 Task: Check the percentage active listings of high ceilings in the last 1 year.
Action: Mouse moved to (873, 198)
Screenshot: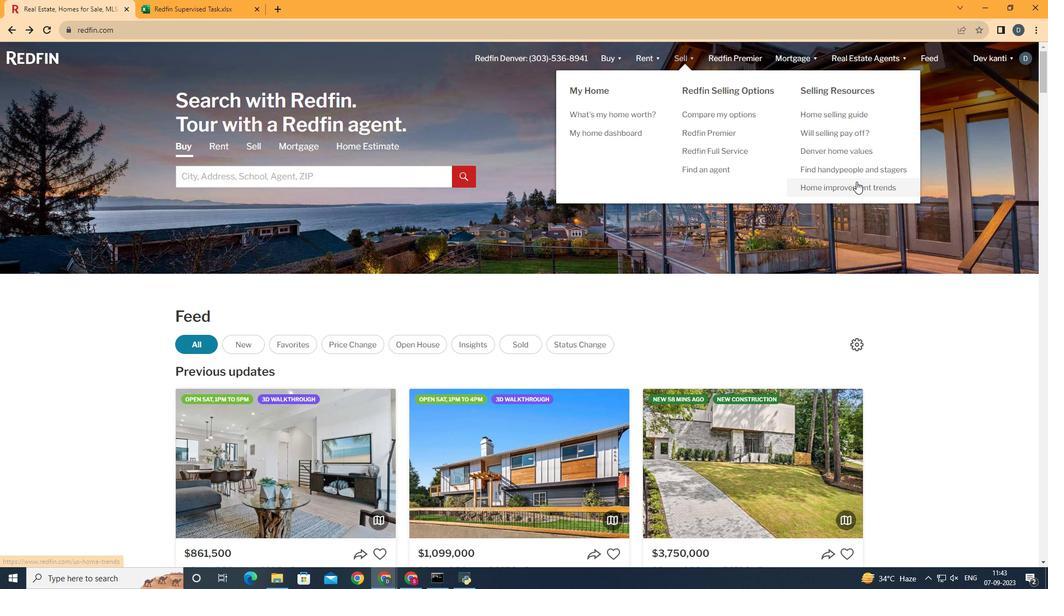 
Action: Mouse pressed left at (873, 198)
Screenshot: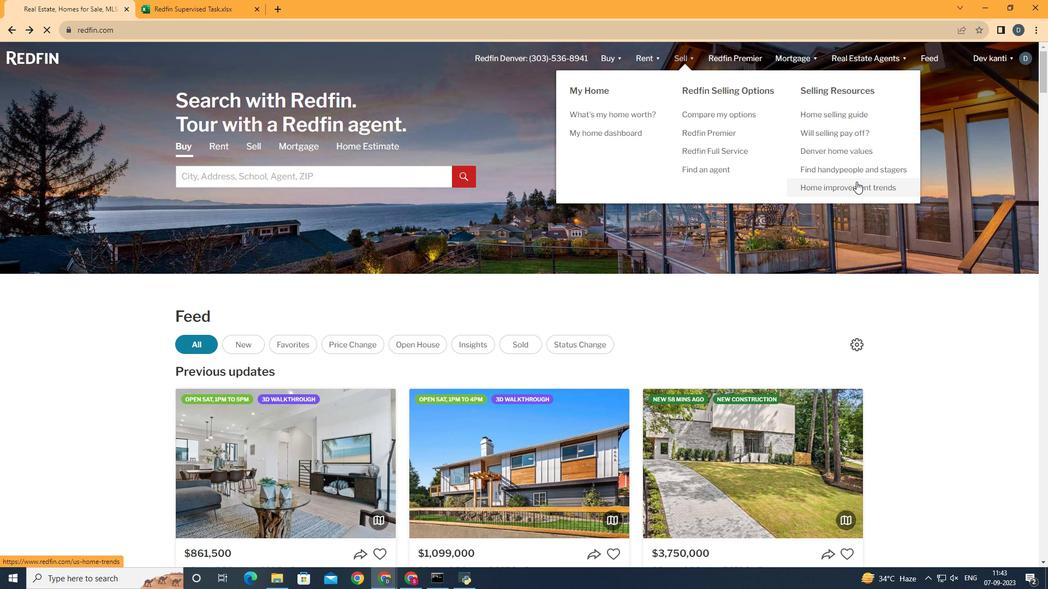 
Action: Mouse moved to (268, 225)
Screenshot: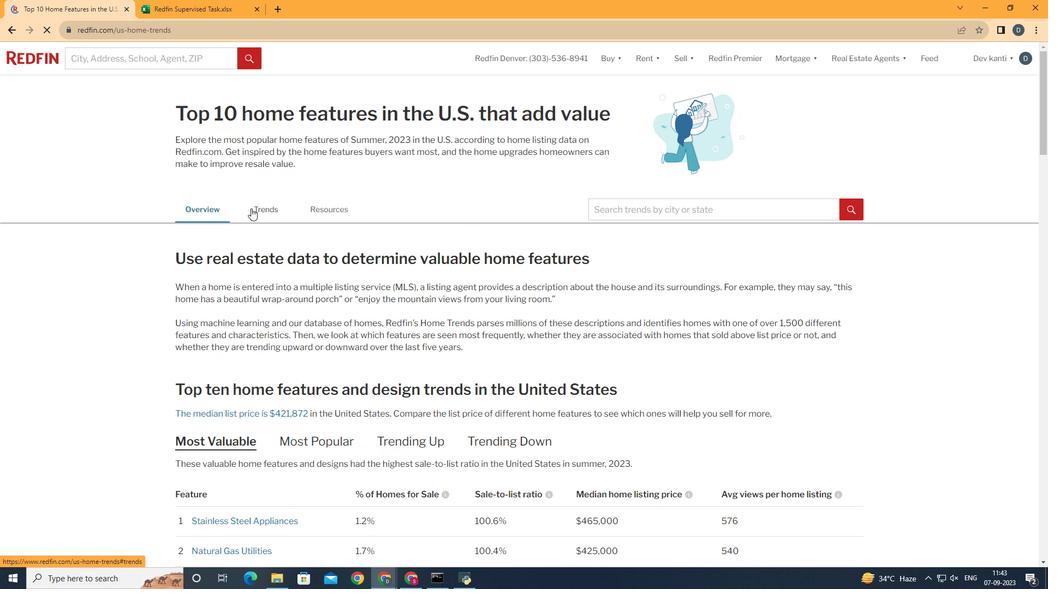 
Action: Mouse pressed left at (268, 225)
Screenshot: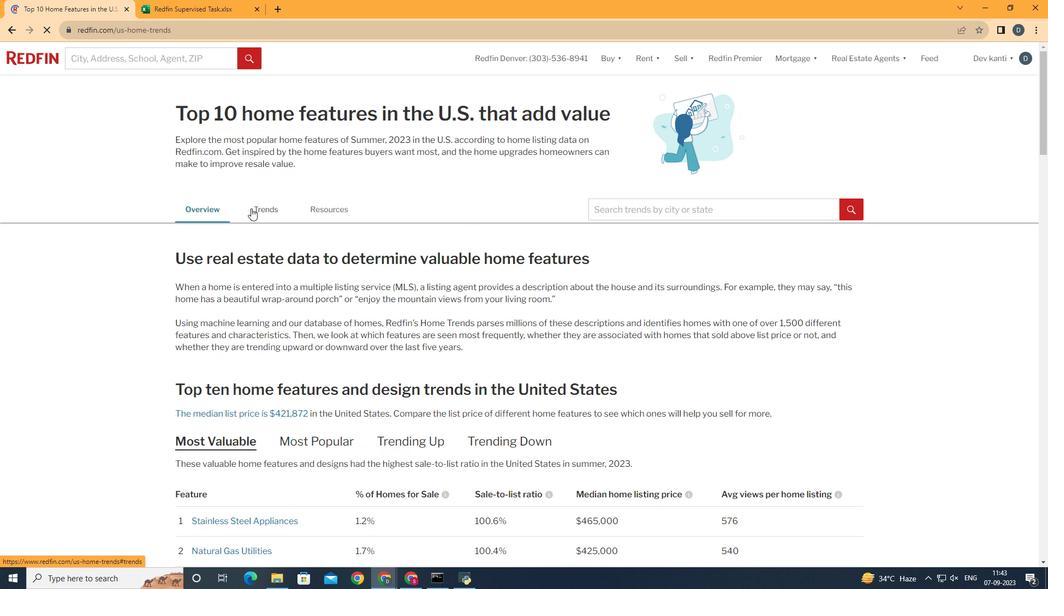 
Action: Mouse scrolled (268, 224) with delta (0, 0)
Screenshot: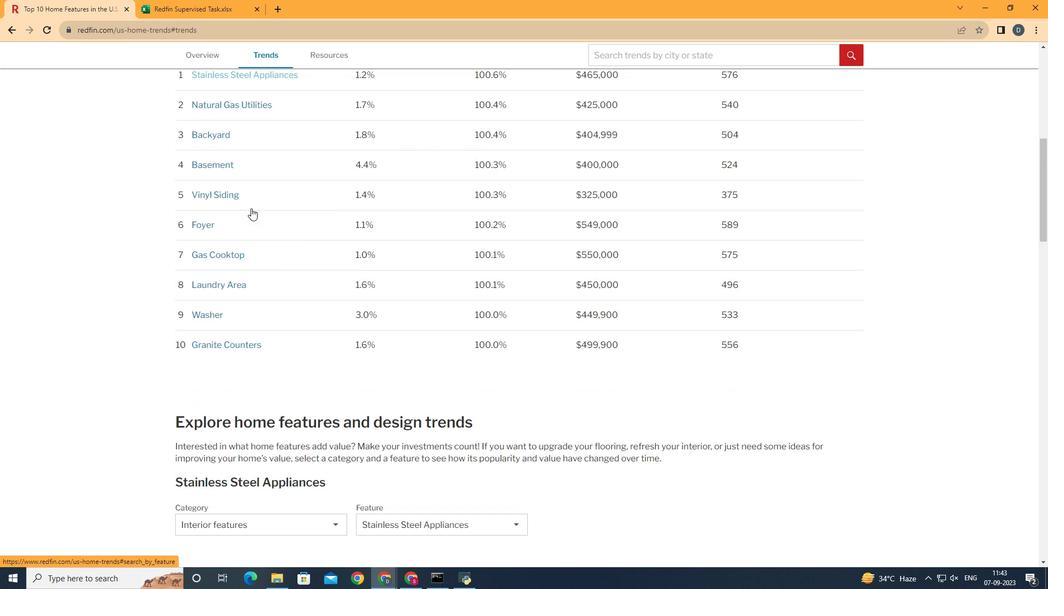 
Action: Mouse scrolled (268, 224) with delta (0, 0)
Screenshot: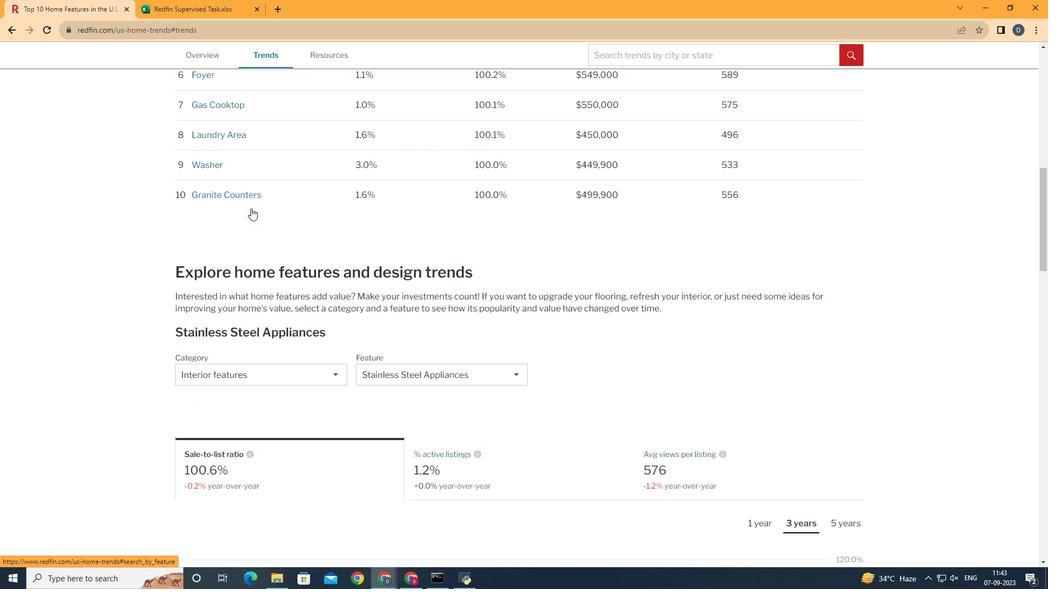 
Action: Mouse scrolled (268, 224) with delta (0, 0)
Screenshot: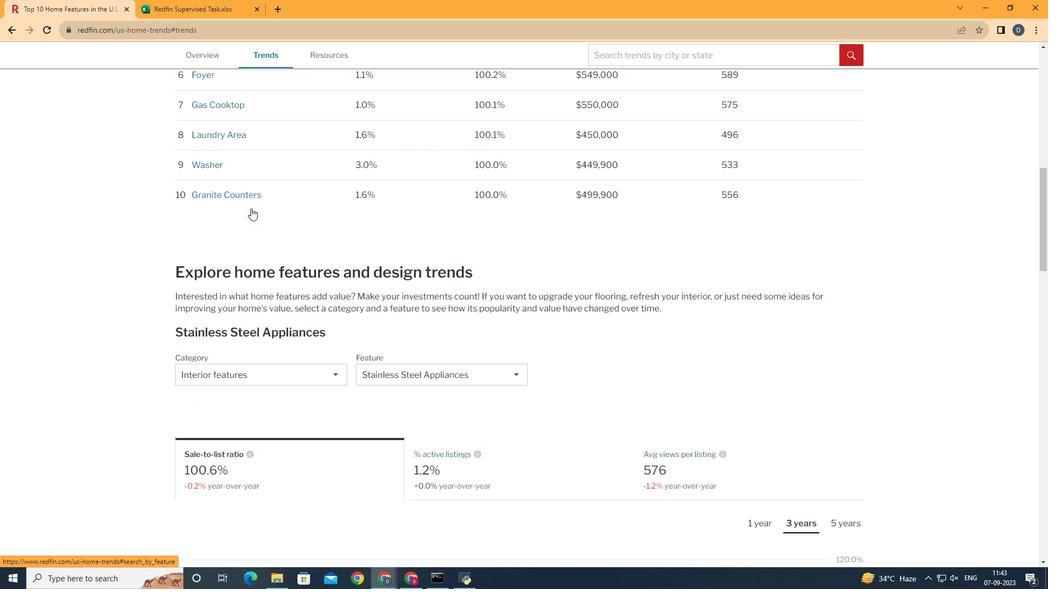 
Action: Mouse scrolled (268, 224) with delta (0, 0)
Screenshot: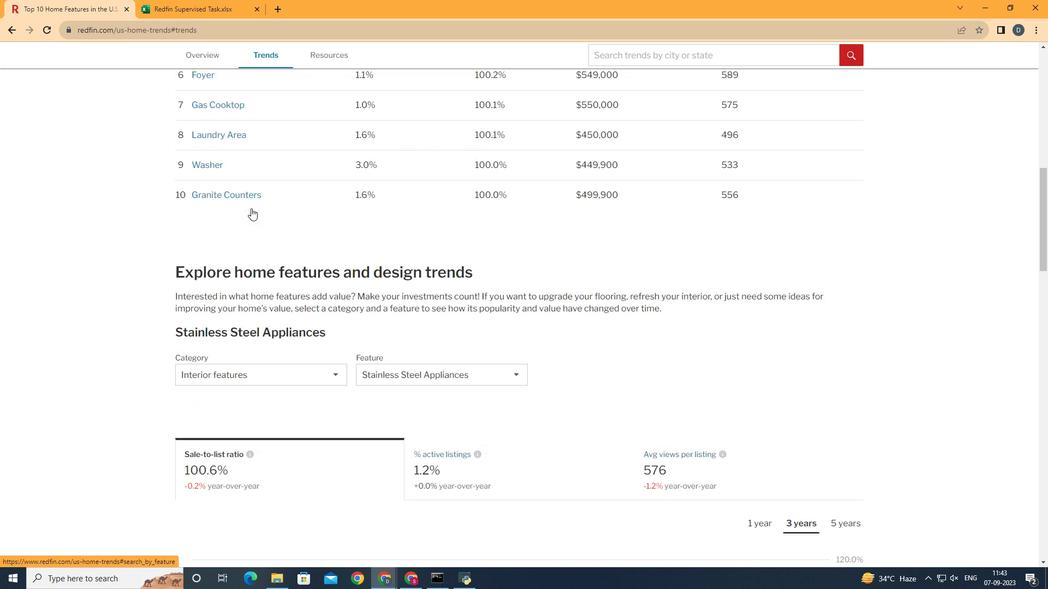 
Action: Mouse scrolled (268, 224) with delta (0, 0)
Screenshot: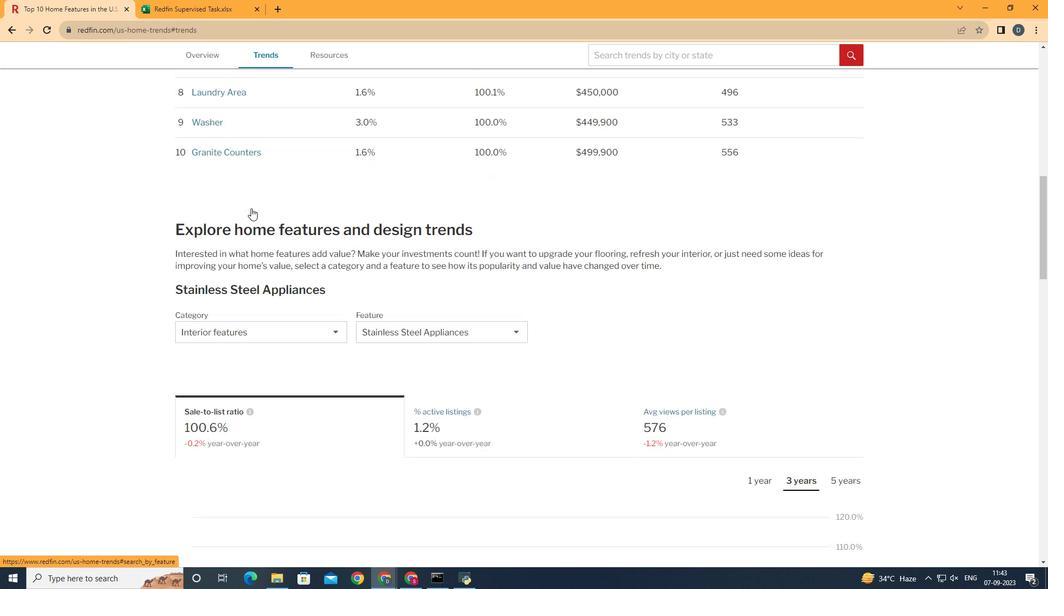 
Action: Mouse scrolled (268, 224) with delta (0, 0)
Screenshot: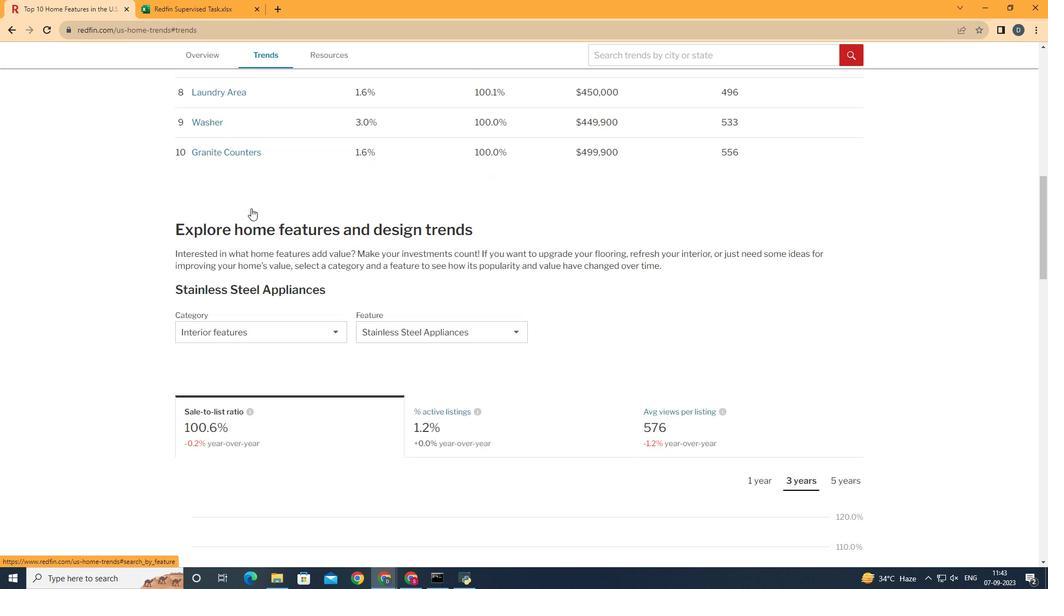 
Action: Mouse moved to (279, 347)
Screenshot: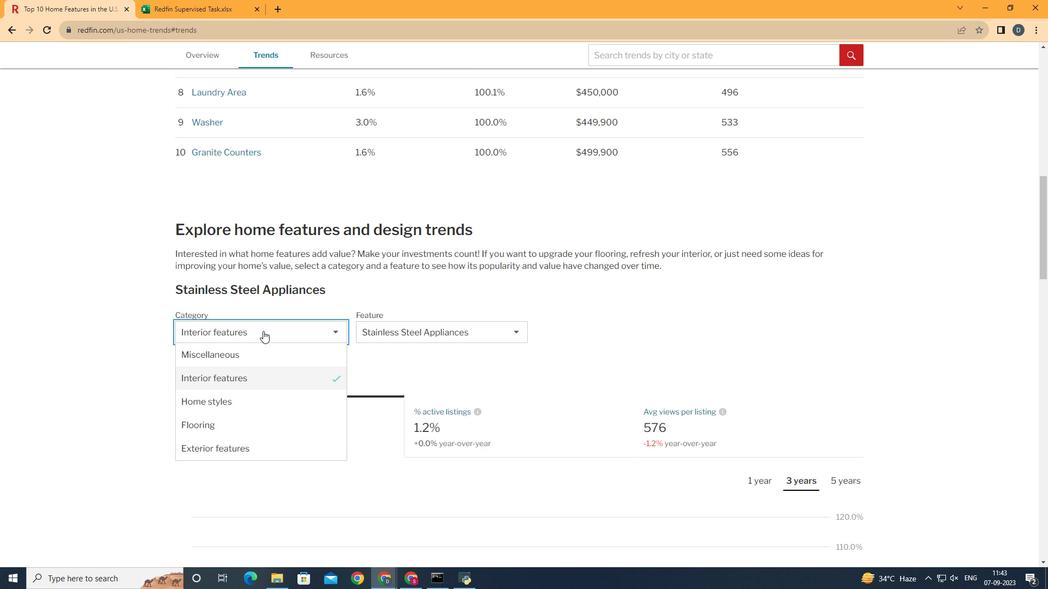 
Action: Mouse pressed left at (279, 347)
Screenshot: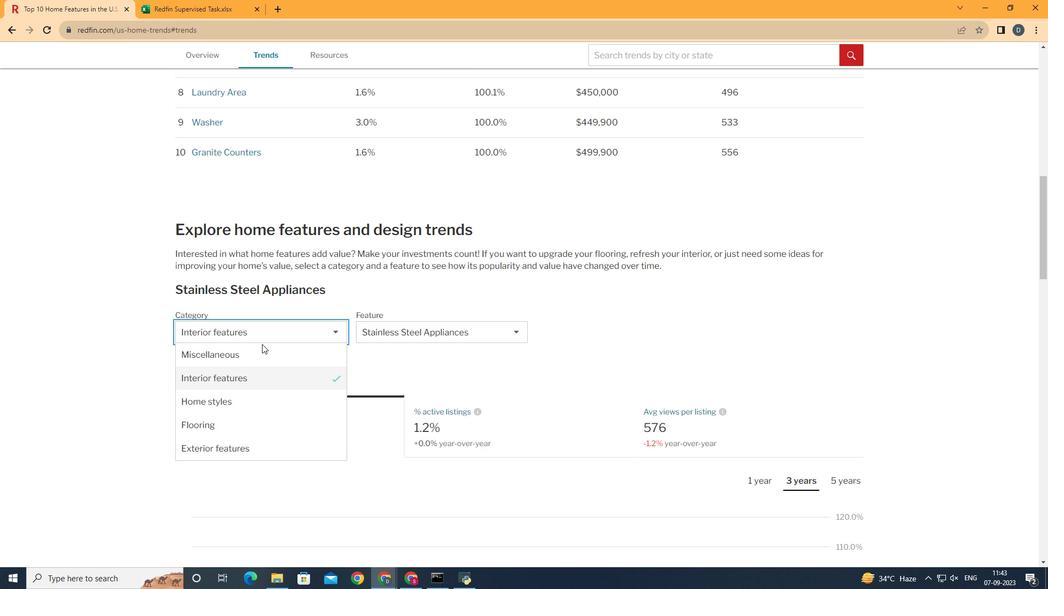 
Action: Mouse moved to (278, 373)
Screenshot: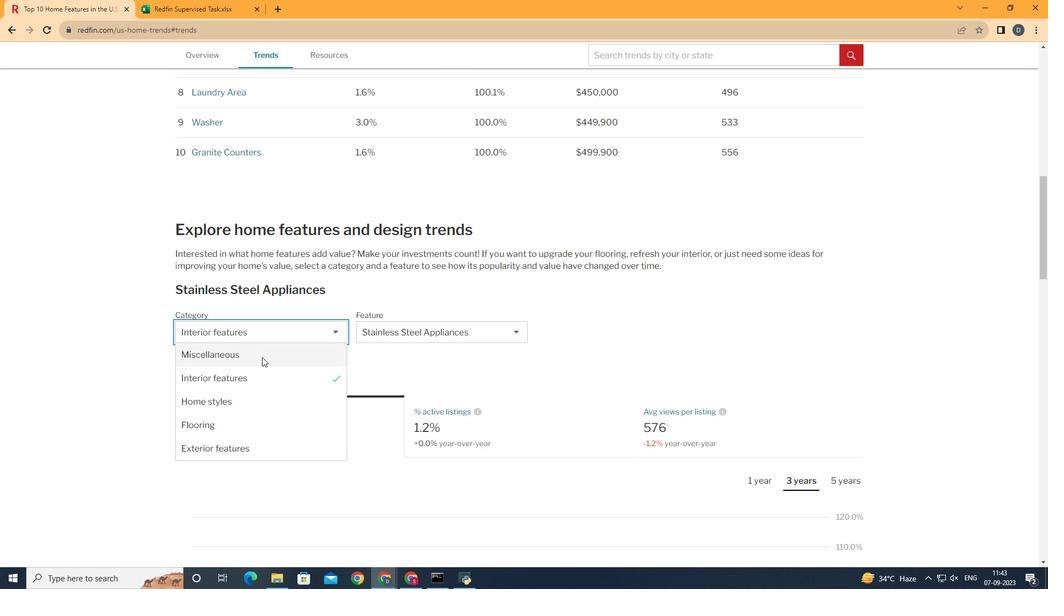 
Action: Mouse pressed left at (278, 373)
Screenshot: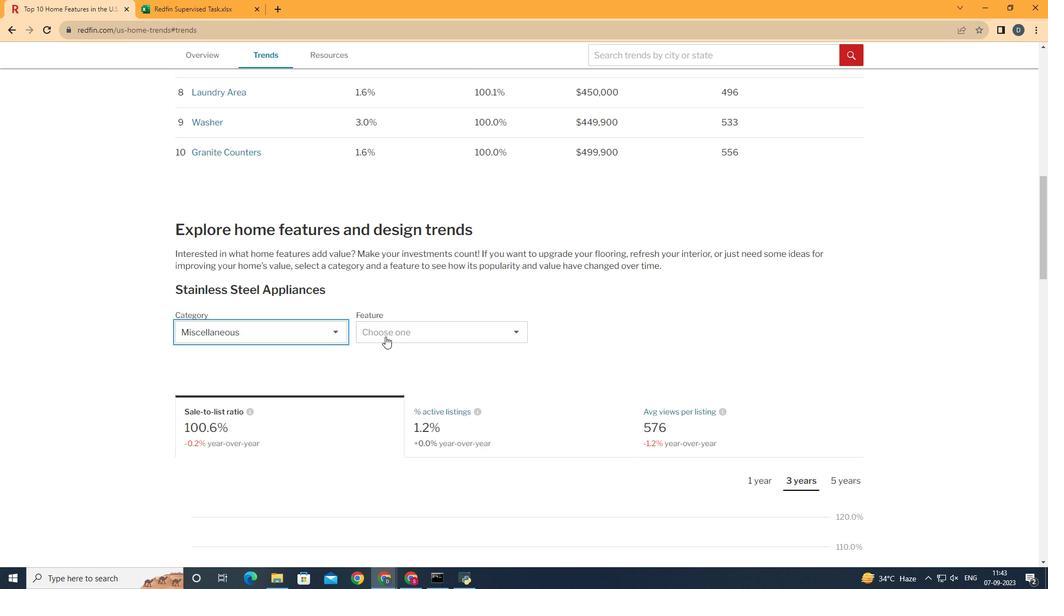 
Action: Mouse moved to (441, 344)
Screenshot: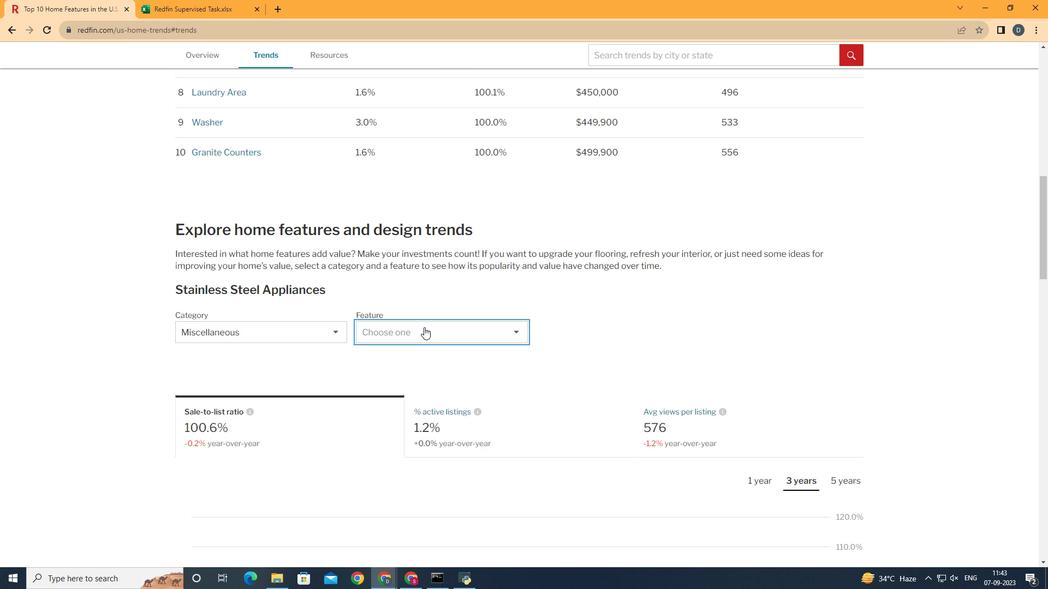 
Action: Mouse pressed left at (441, 344)
Screenshot: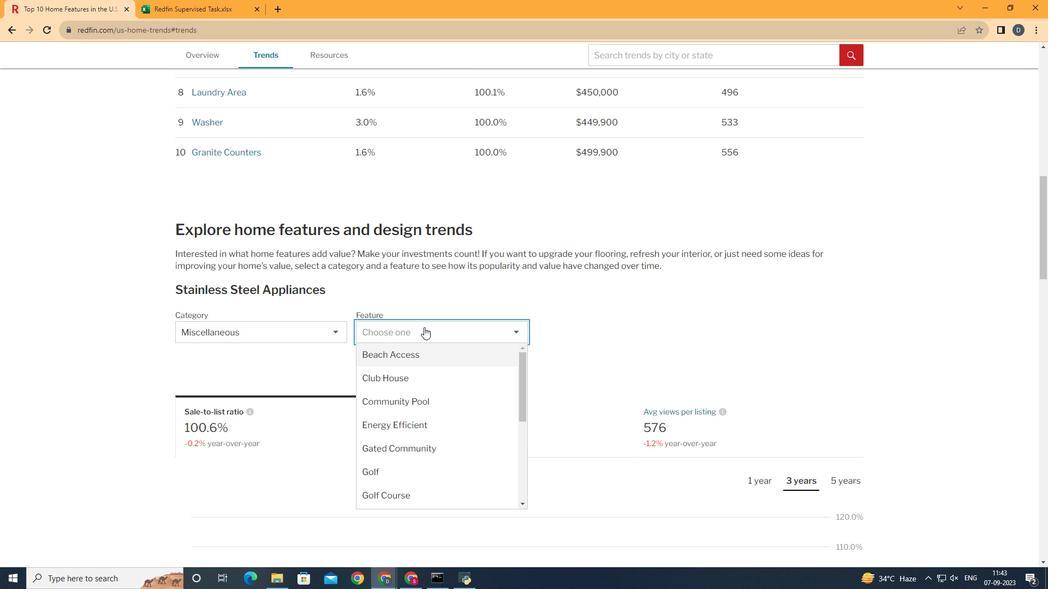 
Action: Mouse scrolled (441, 343) with delta (0, 0)
Screenshot: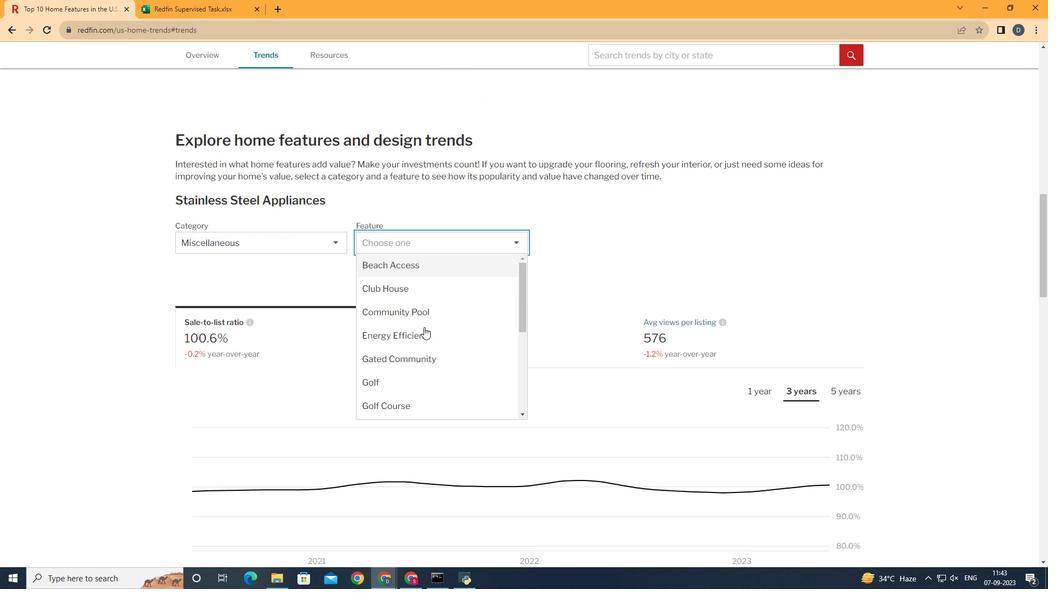 
Action: Mouse scrolled (441, 343) with delta (0, 0)
Screenshot: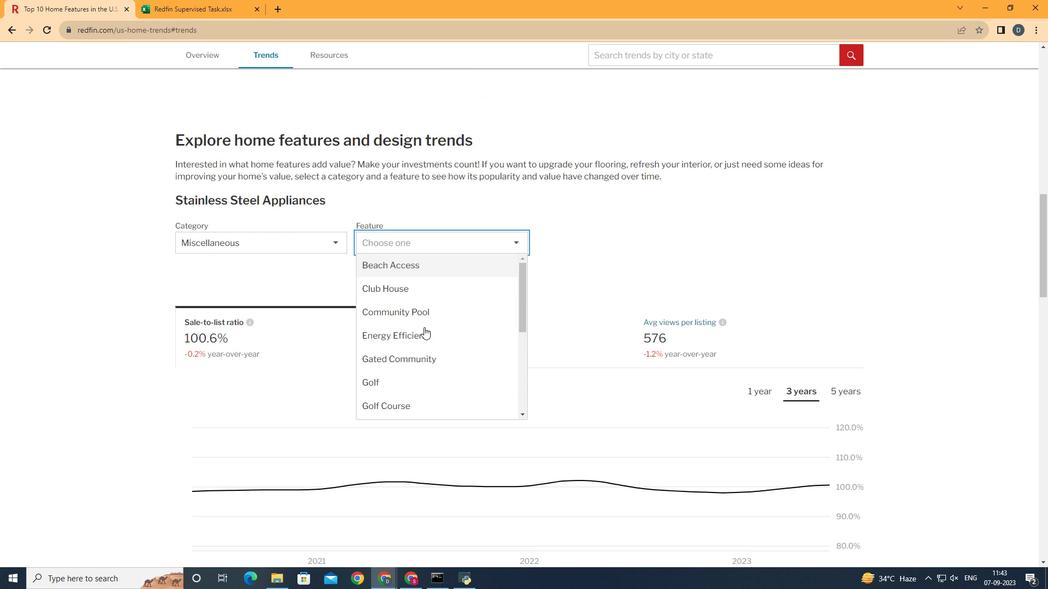 
Action: Mouse moved to (444, 363)
Screenshot: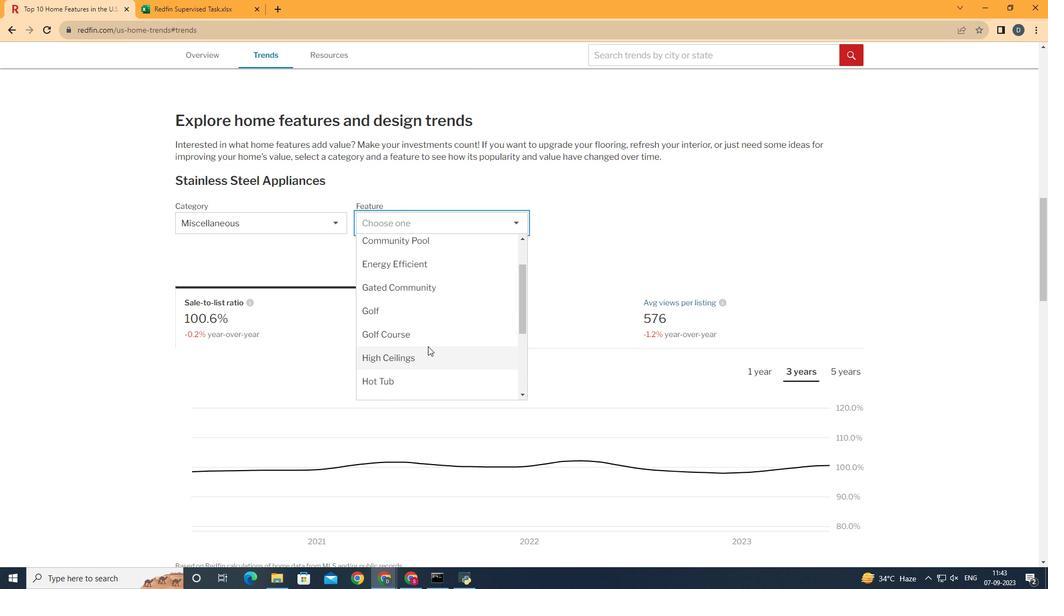 
Action: Mouse scrolled (444, 362) with delta (0, 0)
Screenshot: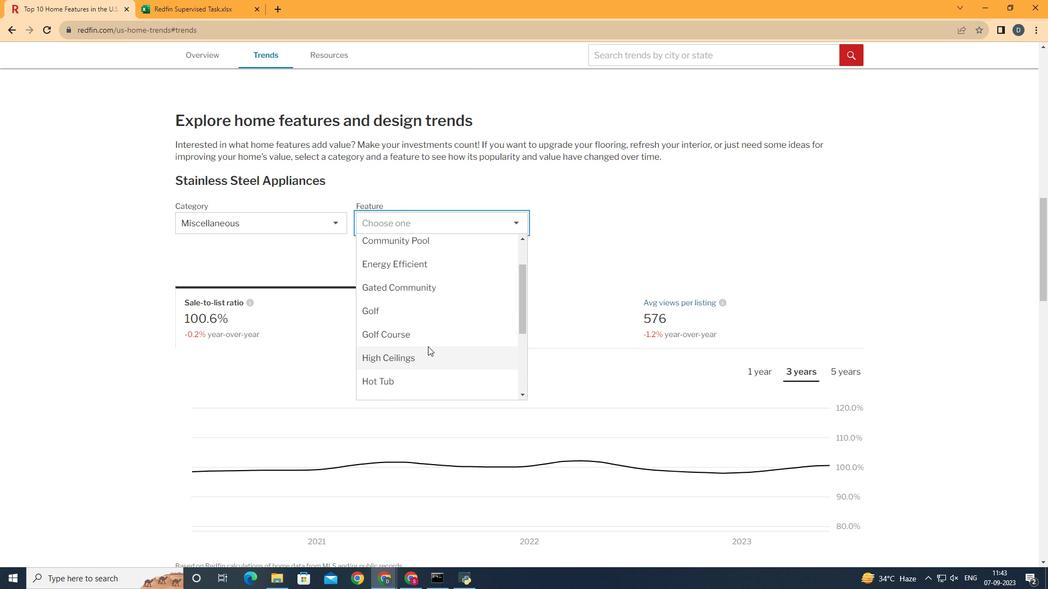 
Action: Mouse moved to (439, 372)
Screenshot: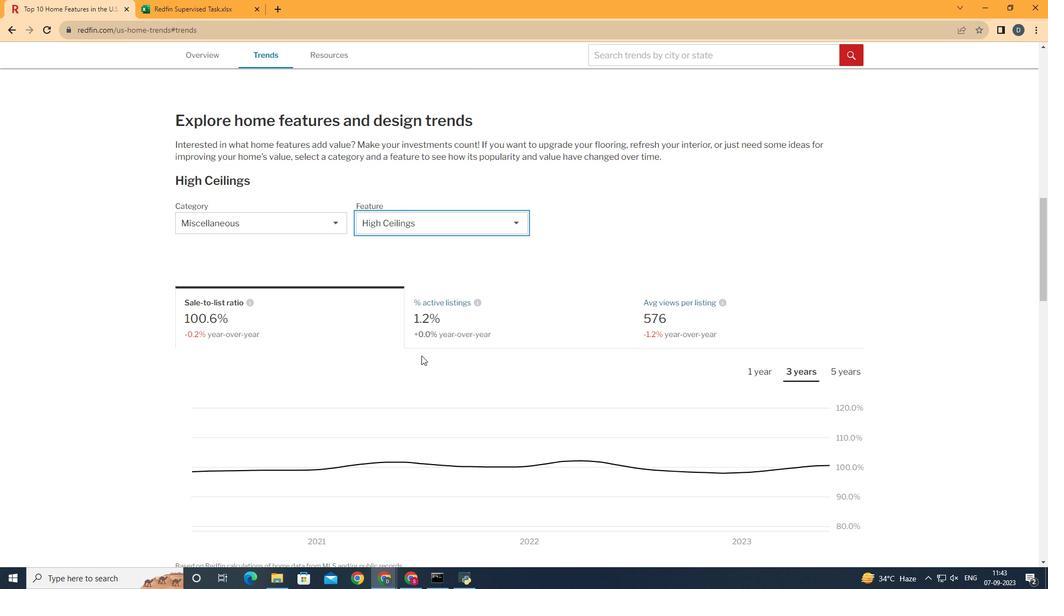 
Action: Mouse pressed left at (439, 372)
Screenshot: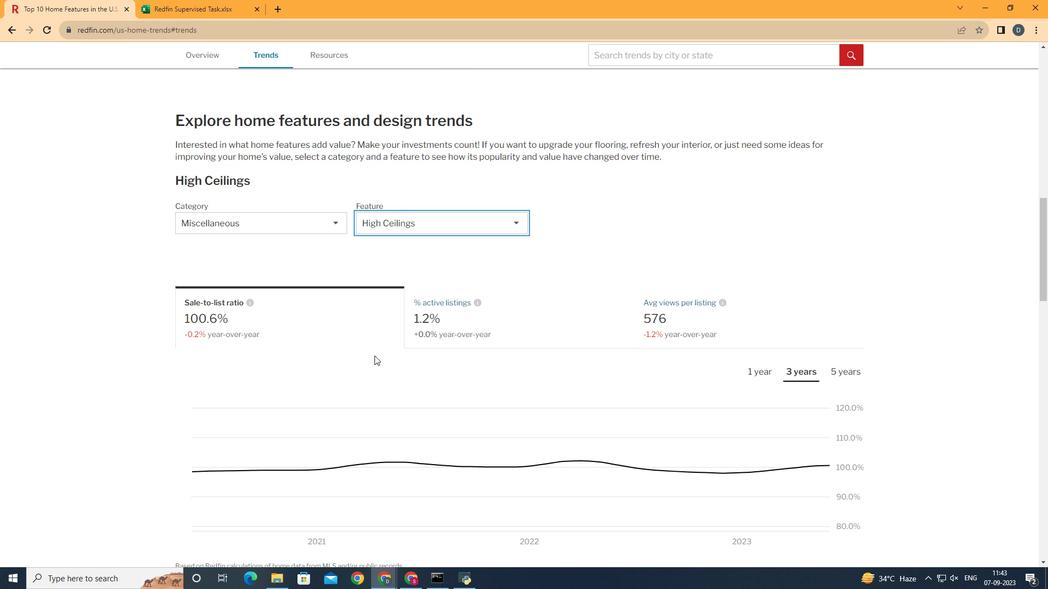 
Action: Mouse moved to (531, 340)
Screenshot: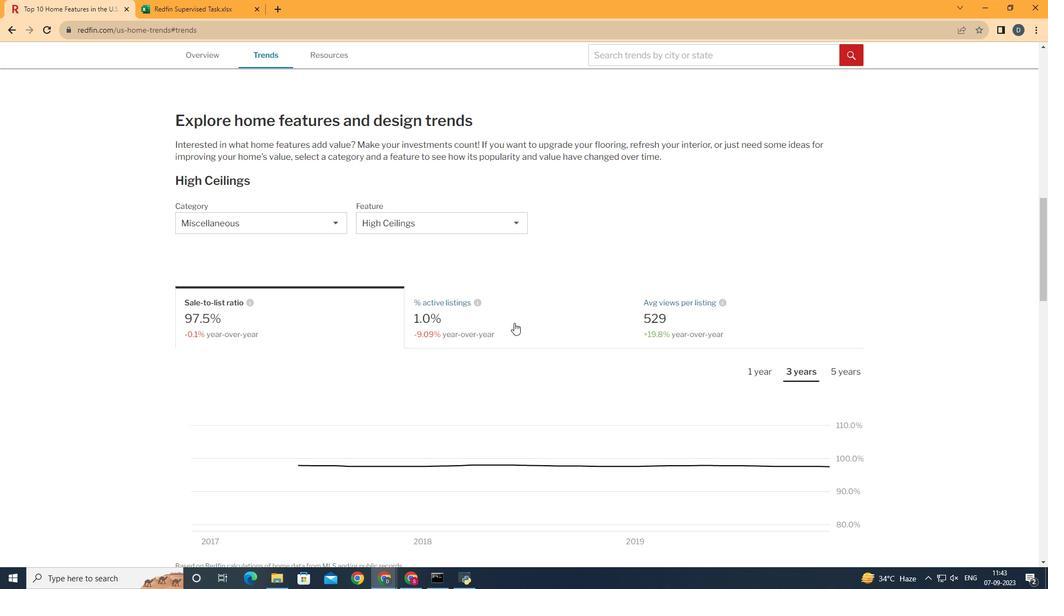 
Action: Mouse pressed left at (531, 340)
Screenshot: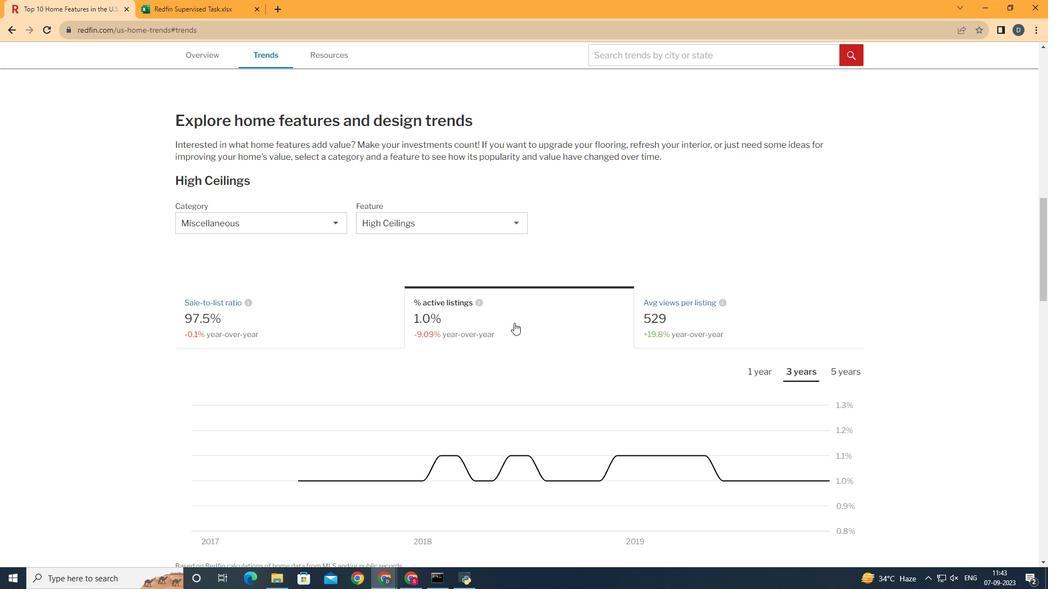 
Action: Mouse moved to (769, 388)
Screenshot: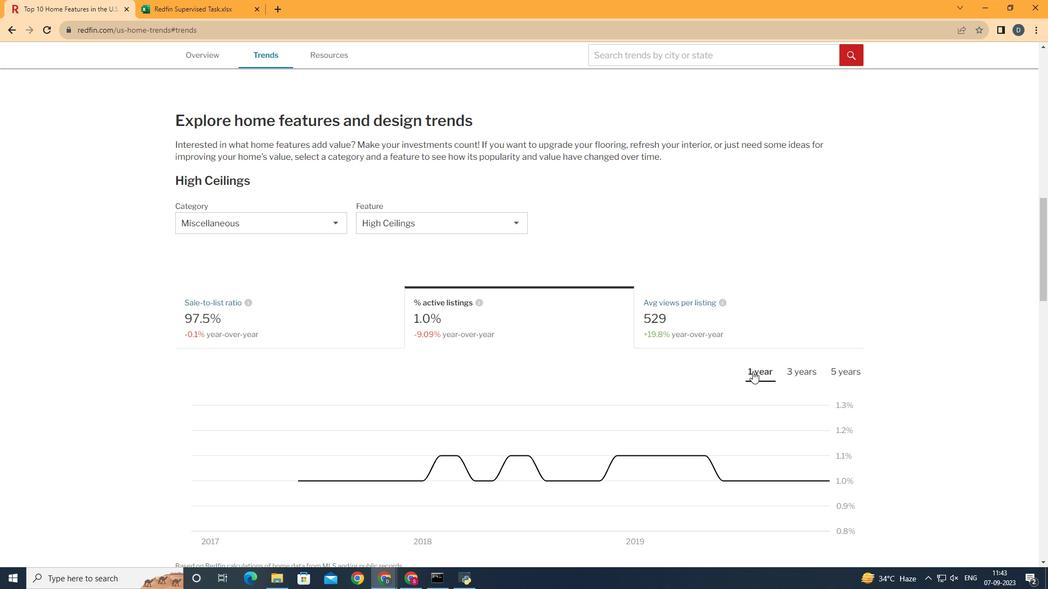 
Action: Mouse pressed left at (769, 388)
Screenshot: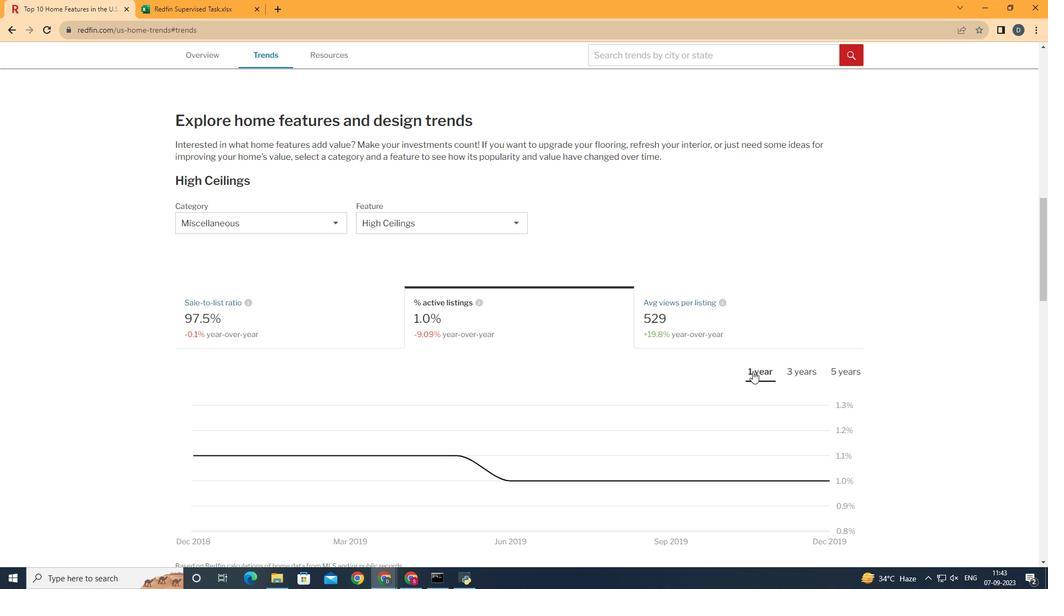 
Action: Mouse moved to (506, 386)
Screenshot: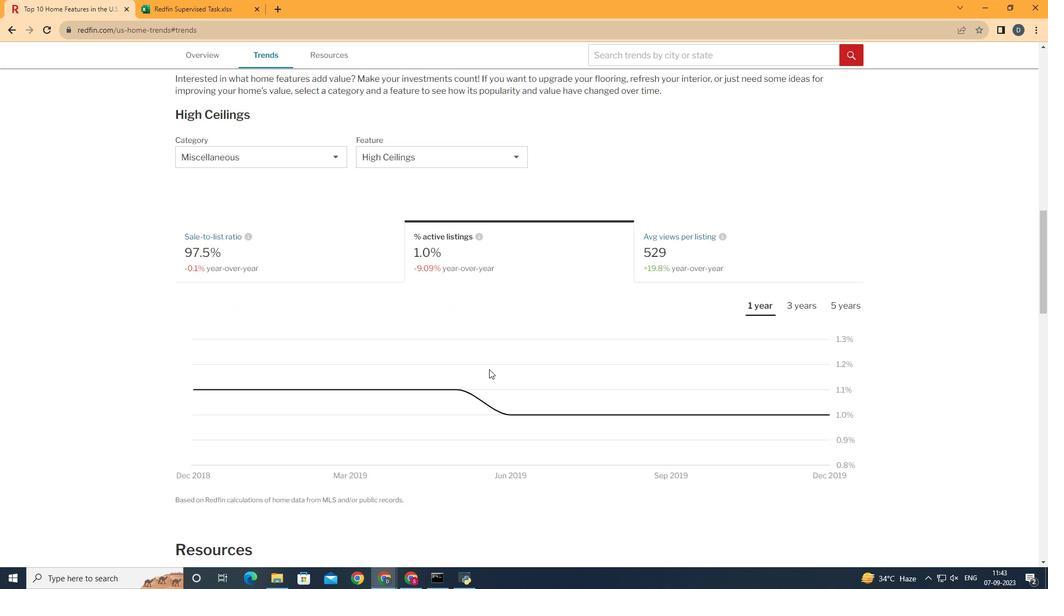 
Action: Mouse scrolled (506, 385) with delta (0, 0)
Screenshot: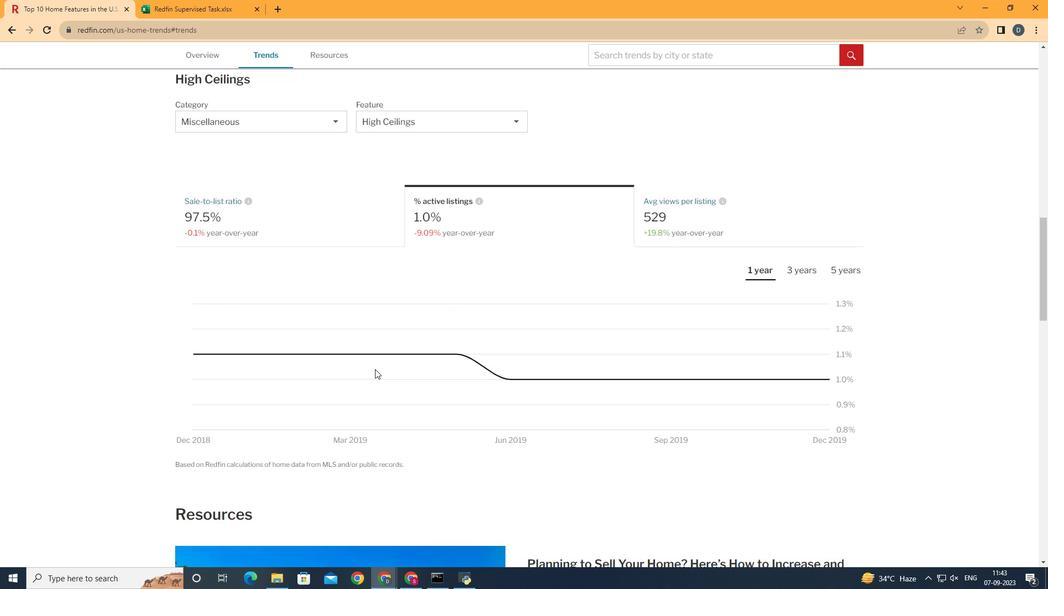 
Action: Mouse moved to (506, 386)
Screenshot: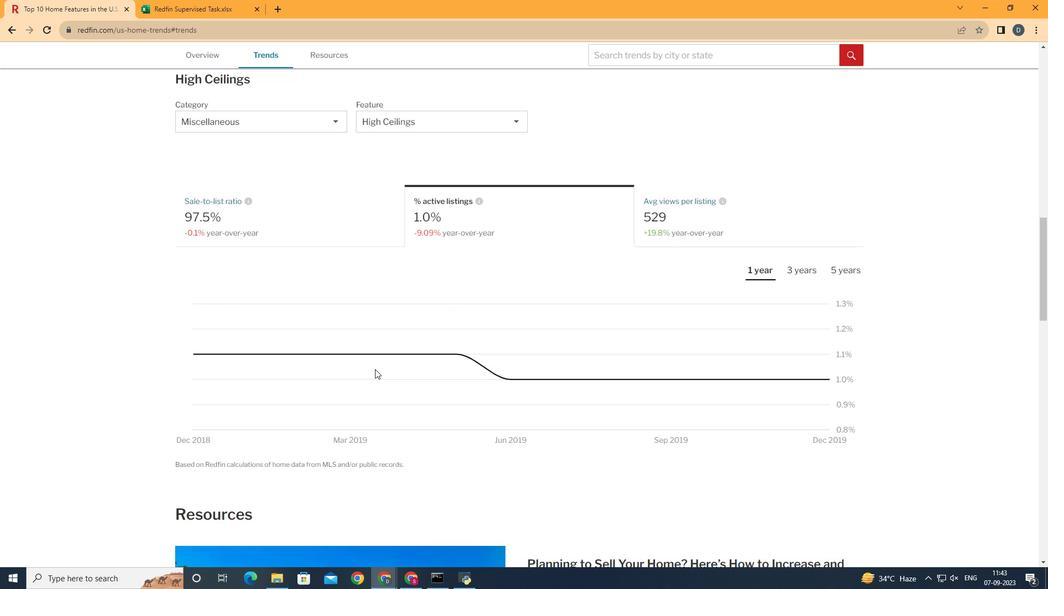 
Action: Mouse scrolled (506, 385) with delta (0, 0)
Screenshot: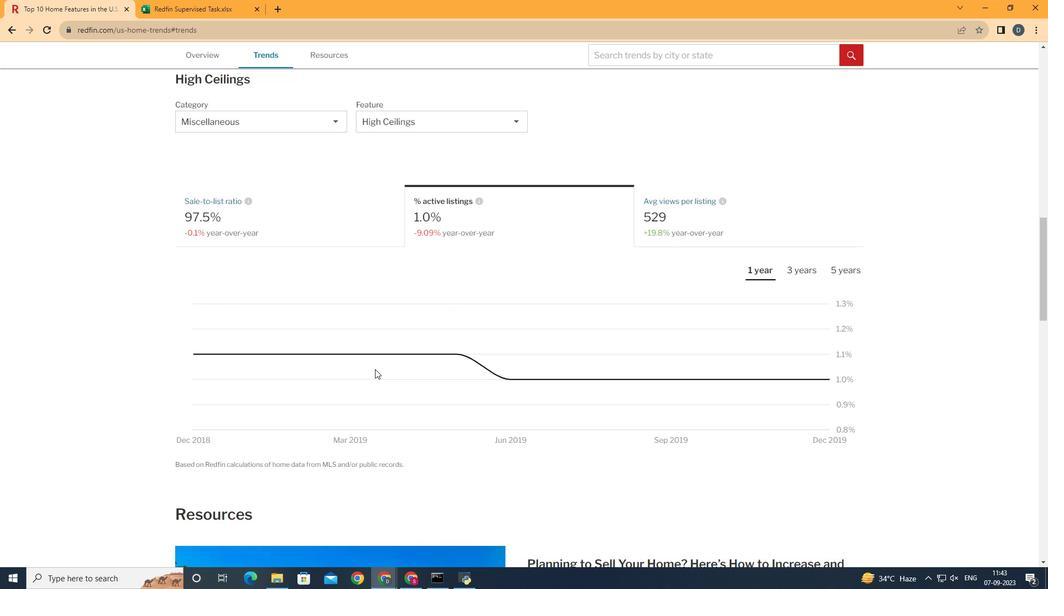 
Action: Mouse moved to (857, 395)
Screenshot: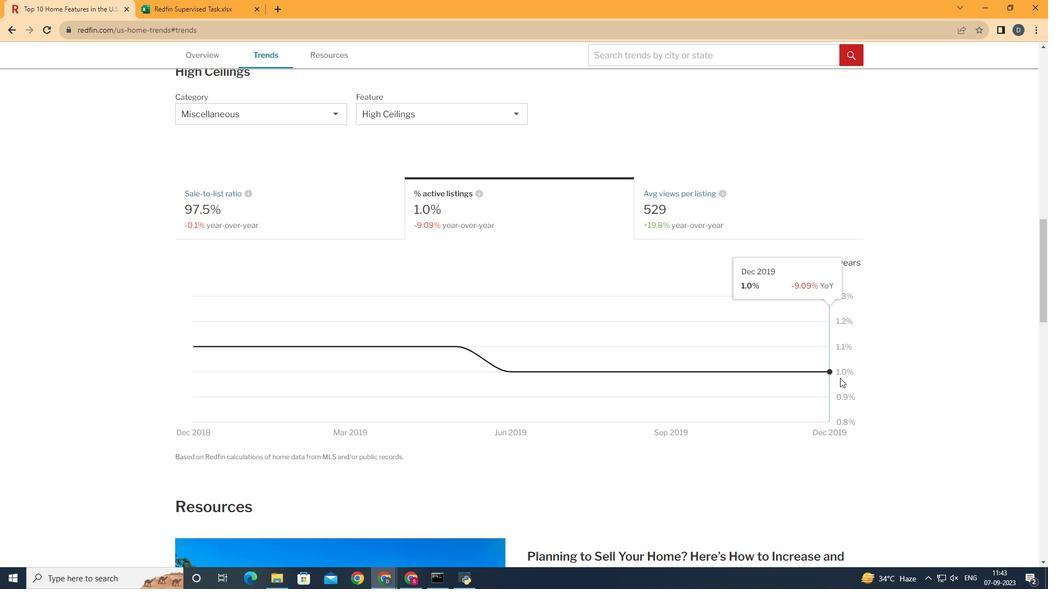 
